 Task: Create a rule from the Routing list, Task moved to a section -> Set Priority in the project AccuTrack , set the section as To-Do and set the priority of the task as  High
Action: Mouse moved to (64, 303)
Screenshot: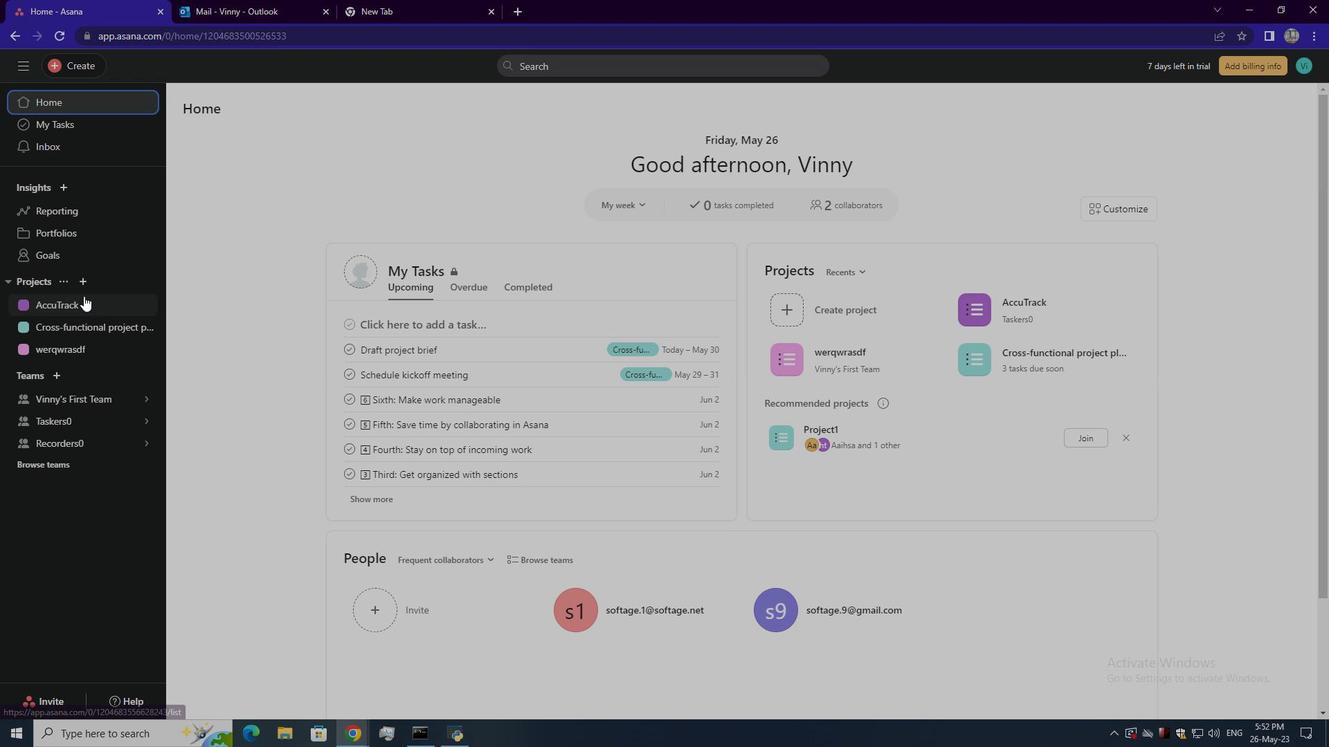
Action: Mouse pressed left at (64, 303)
Screenshot: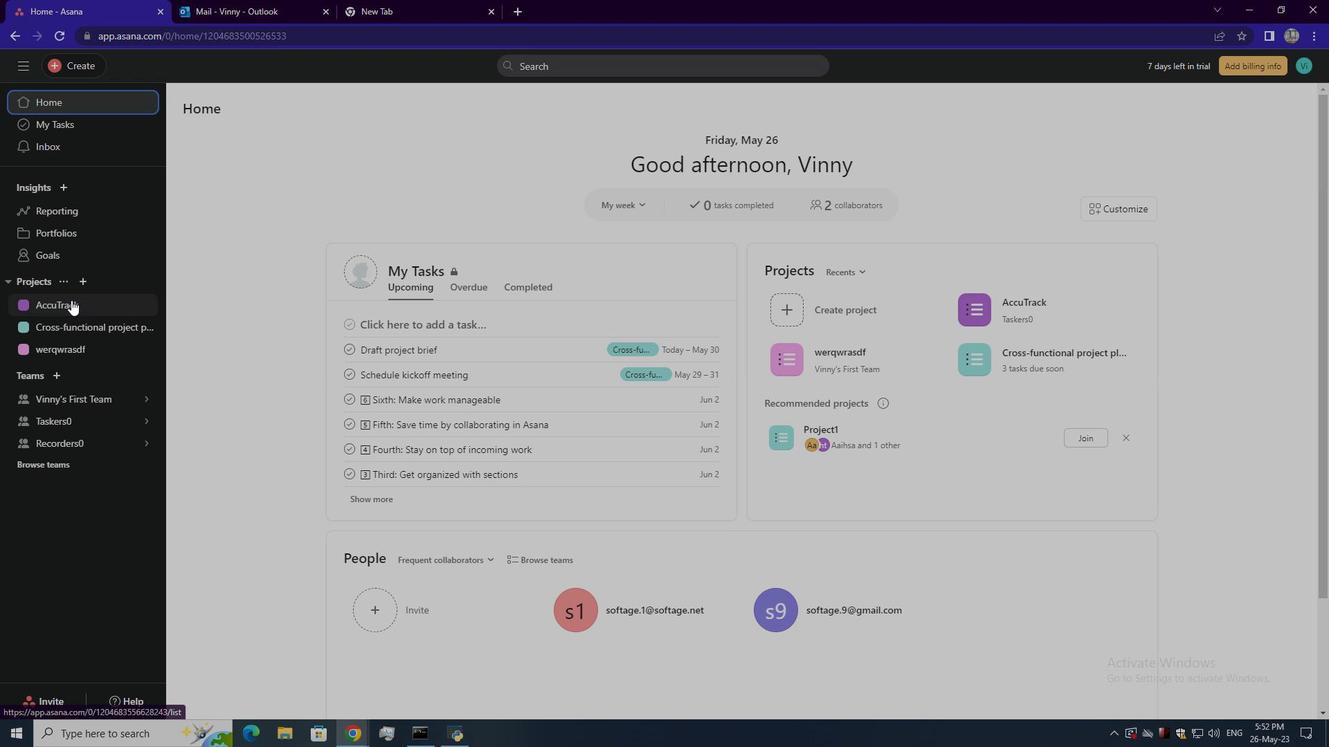 
Action: Mouse moved to (1284, 115)
Screenshot: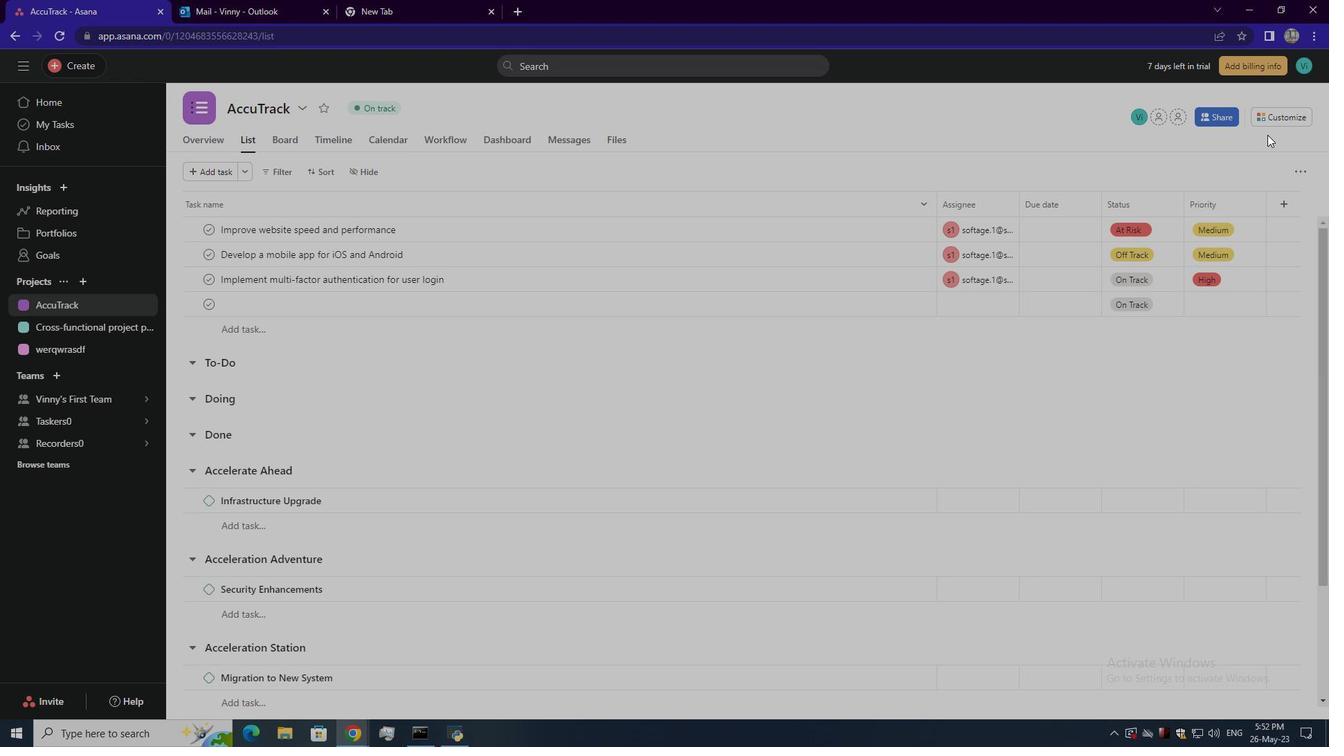 
Action: Mouse pressed left at (1284, 115)
Screenshot: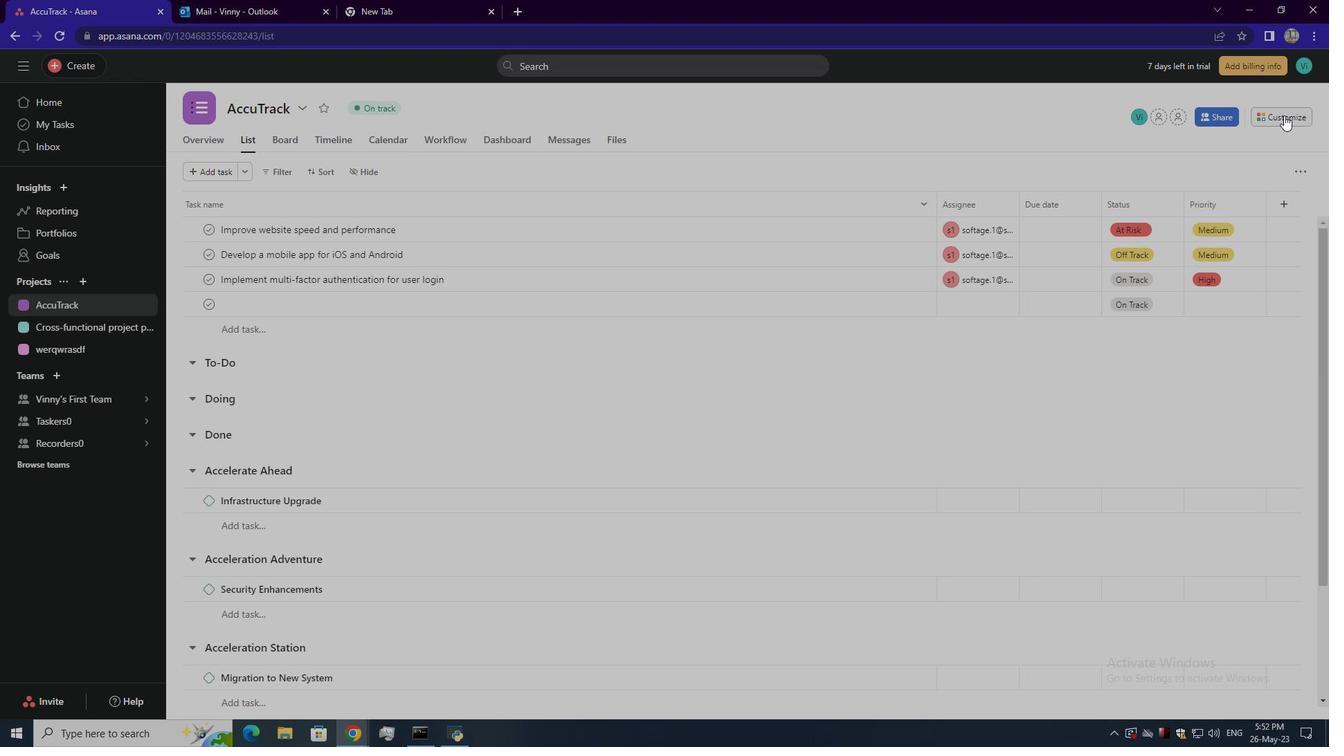 
Action: Mouse moved to (1027, 312)
Screenshot: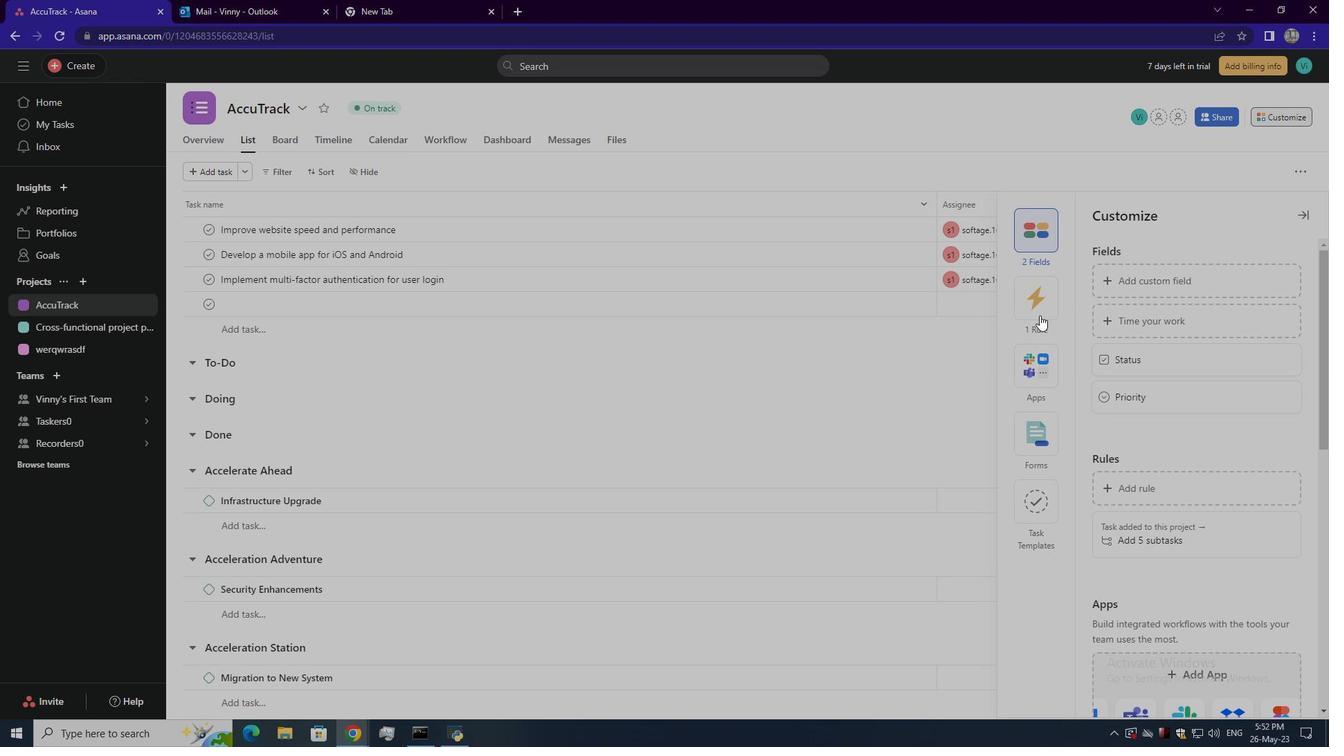 
Action: Mouse pressed left at (1027, 312)
Screenshot: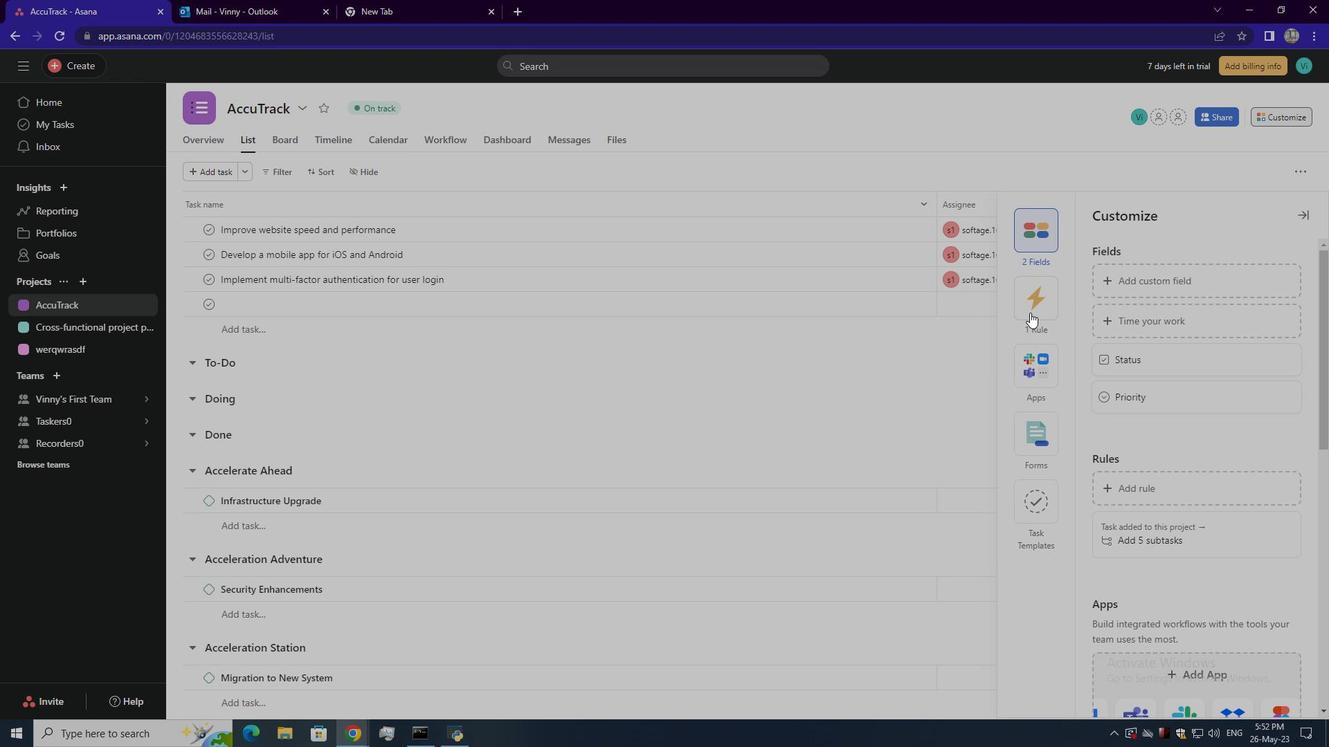 
Action: Mouse moved to (1169, 274)
Screenshot: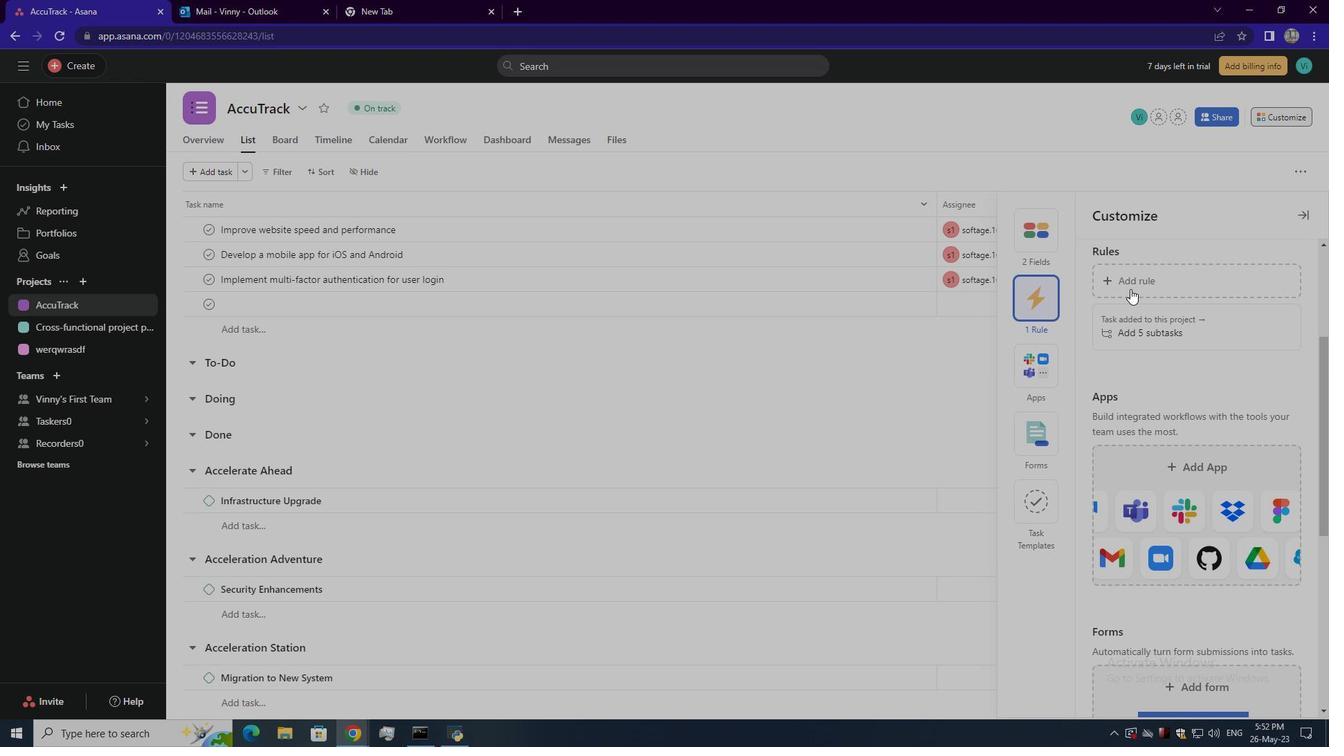 
Action: Mouse pressed left at (1169, 274)
Screenshot: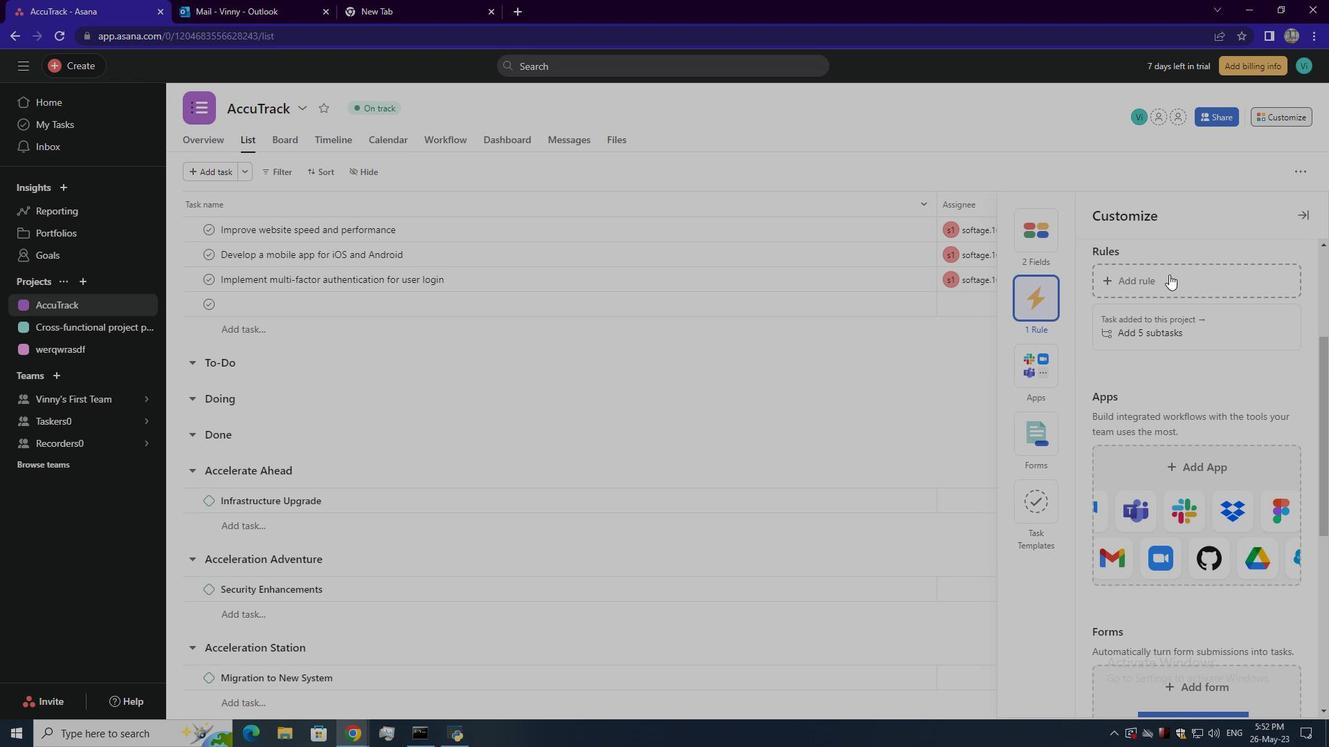 
Action: Mouse moved to (298, 186)
Screenshot: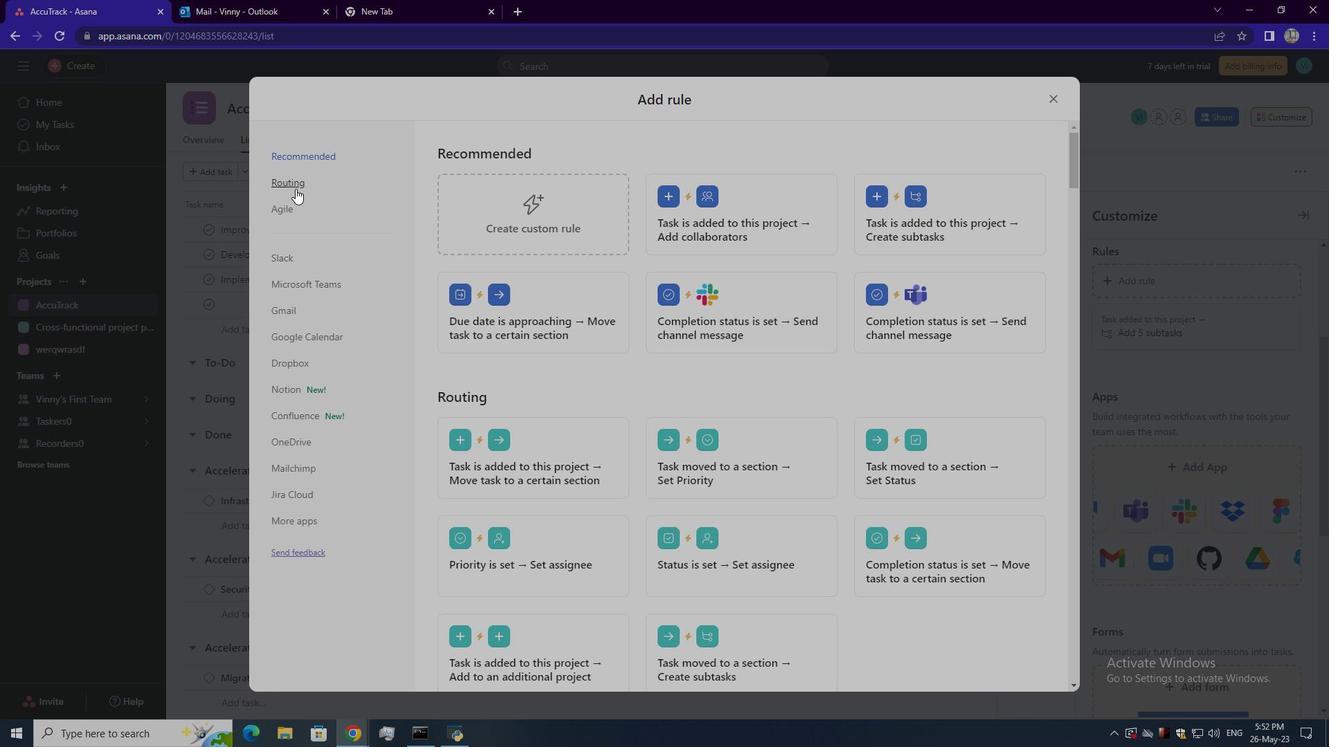
Action: Mouse pressed left at (298, 186)
Screenshot: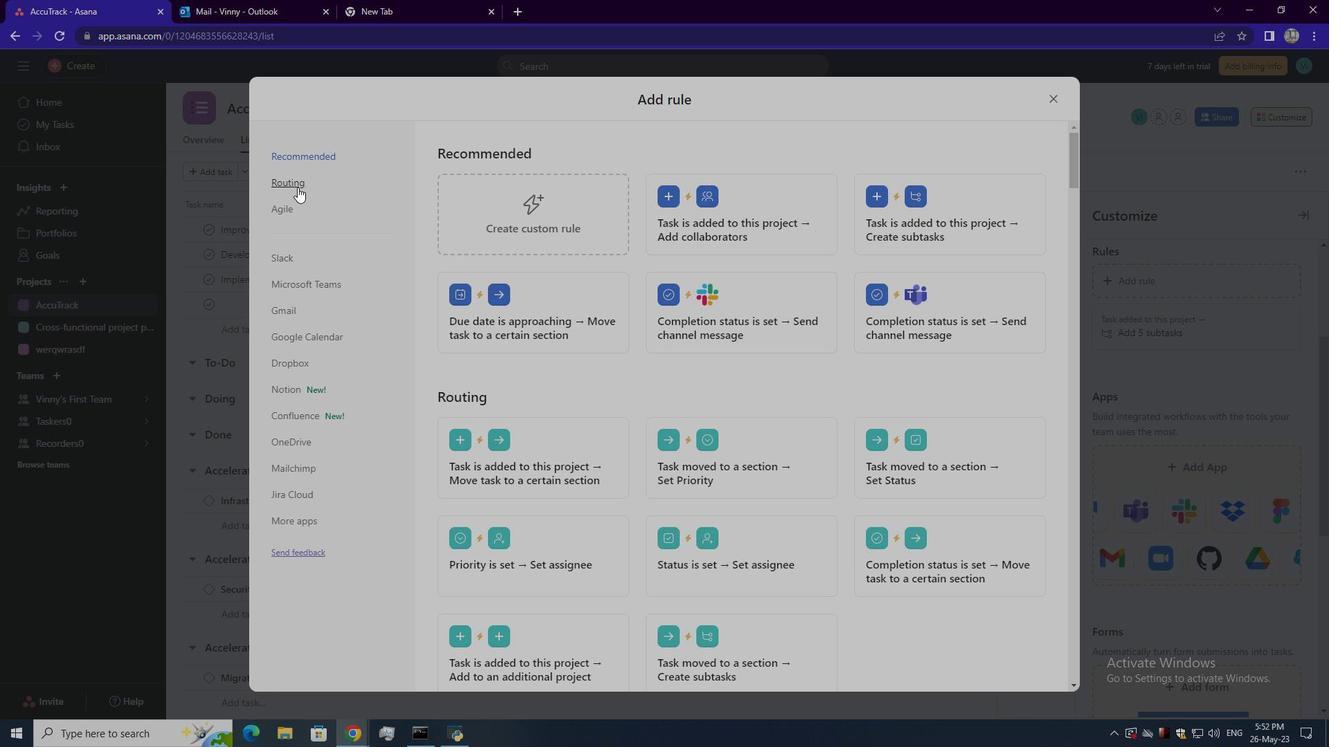
Action: Mouse moved to (764, 226)
Screenshot: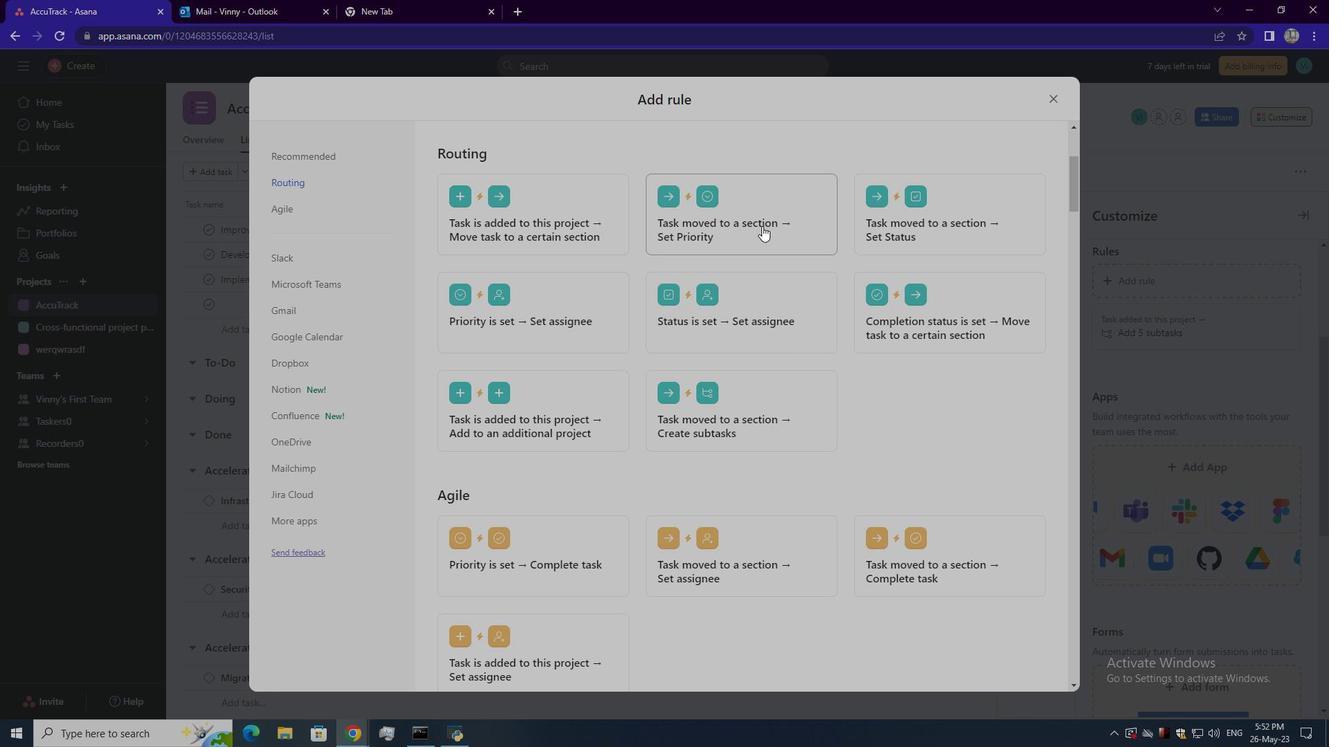 
Action: Mouse pressed left at (764, 226)
Screenshot: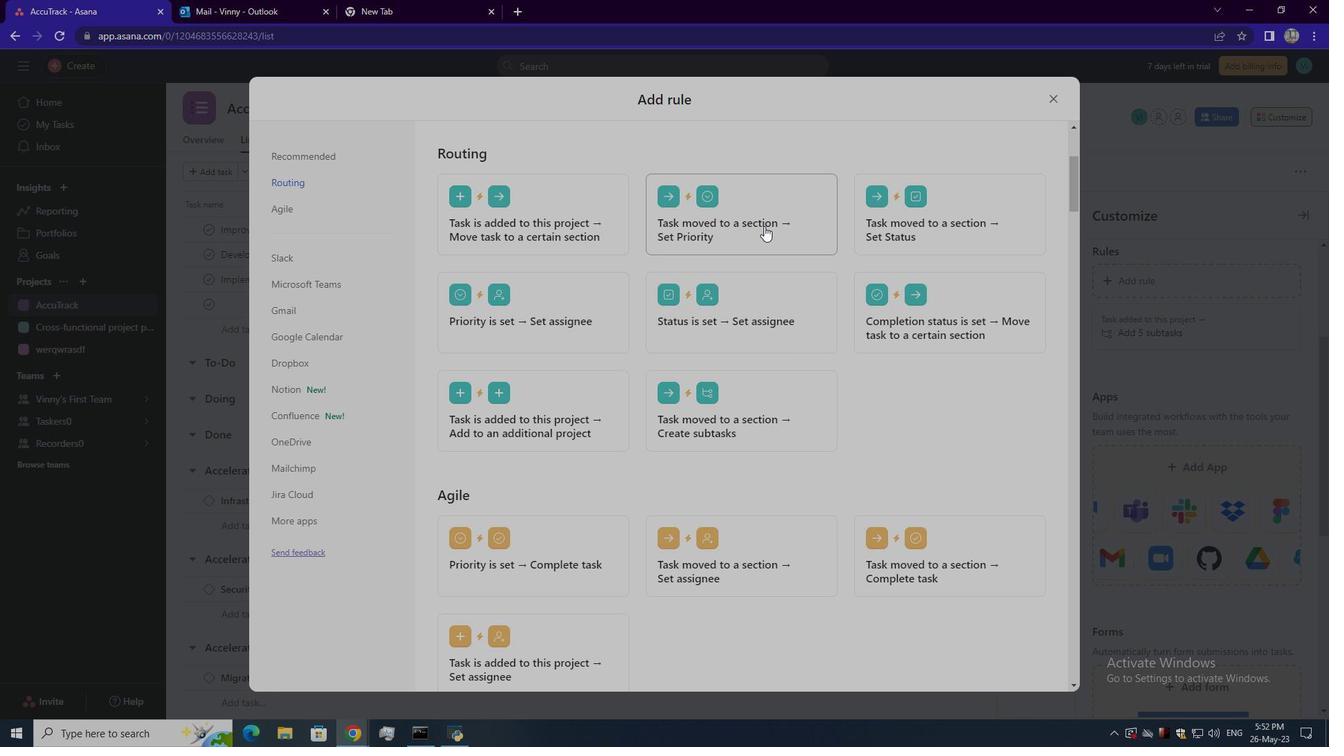 
Action: Mouse moved to (513, 373)
Screenshot: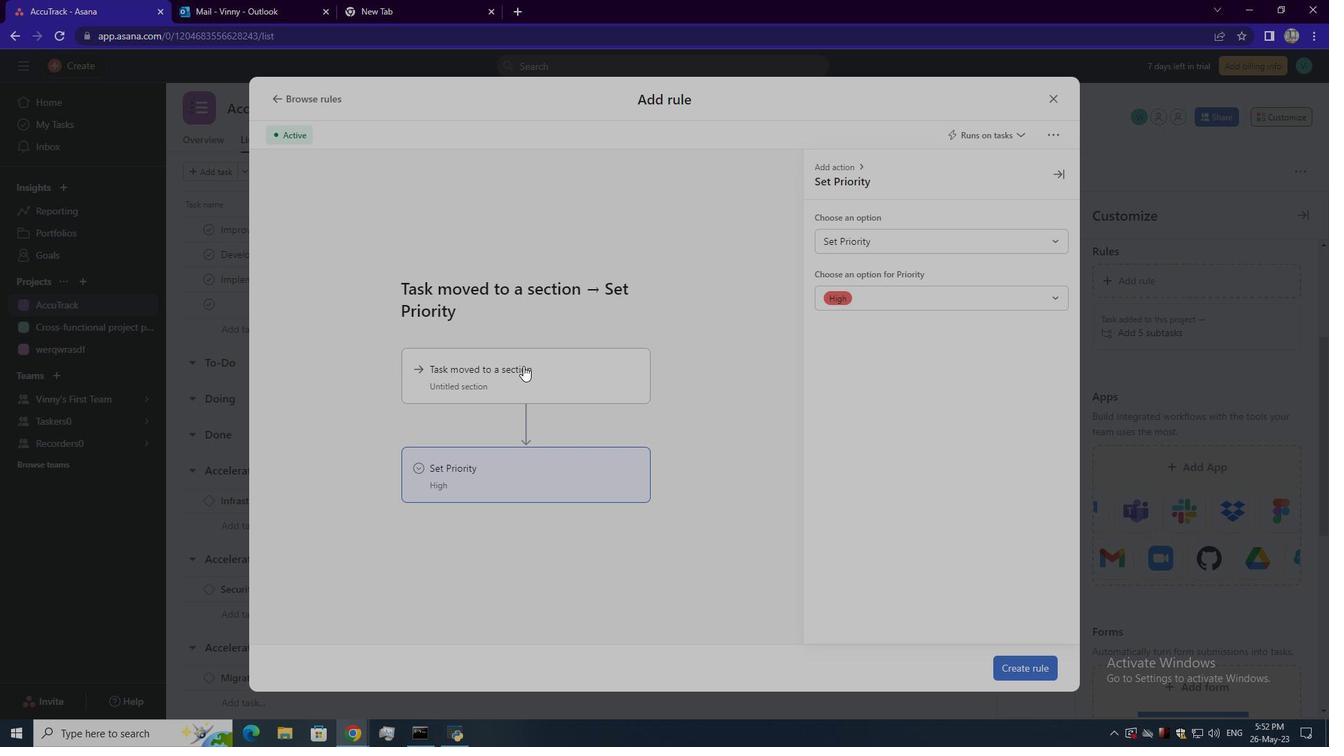
Action: Mouse pressed left at (513, 373)
Screenshot: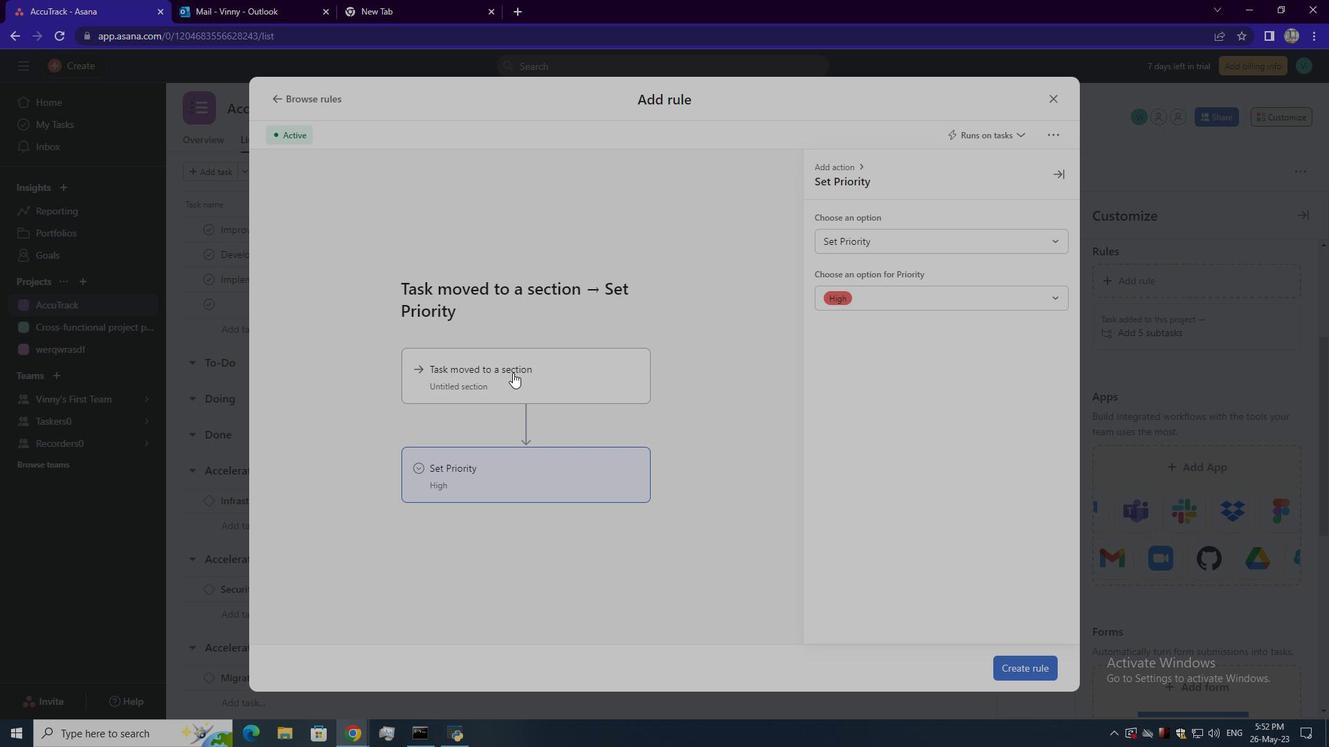 
Action: Mouse moved to (858, 233)
Screenshot: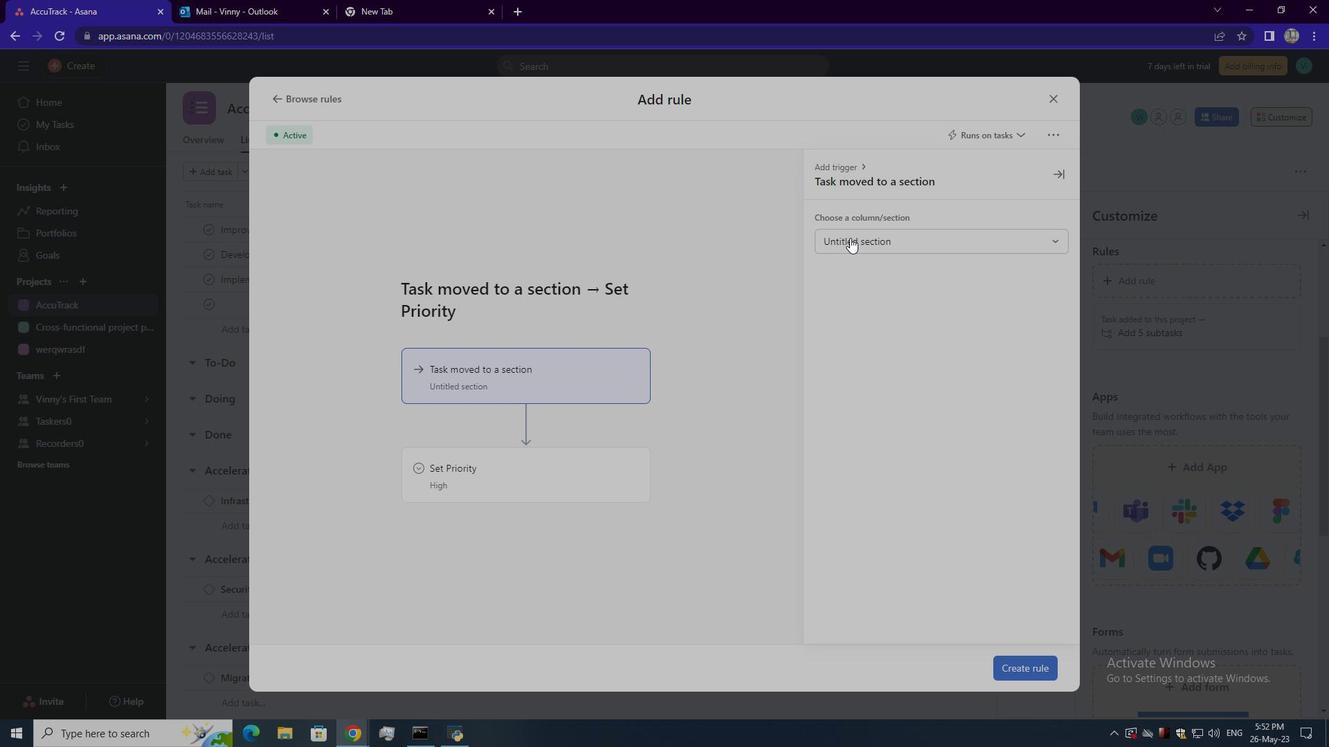 
Action: Mouse pressed left at (858, 233)
Screenshot: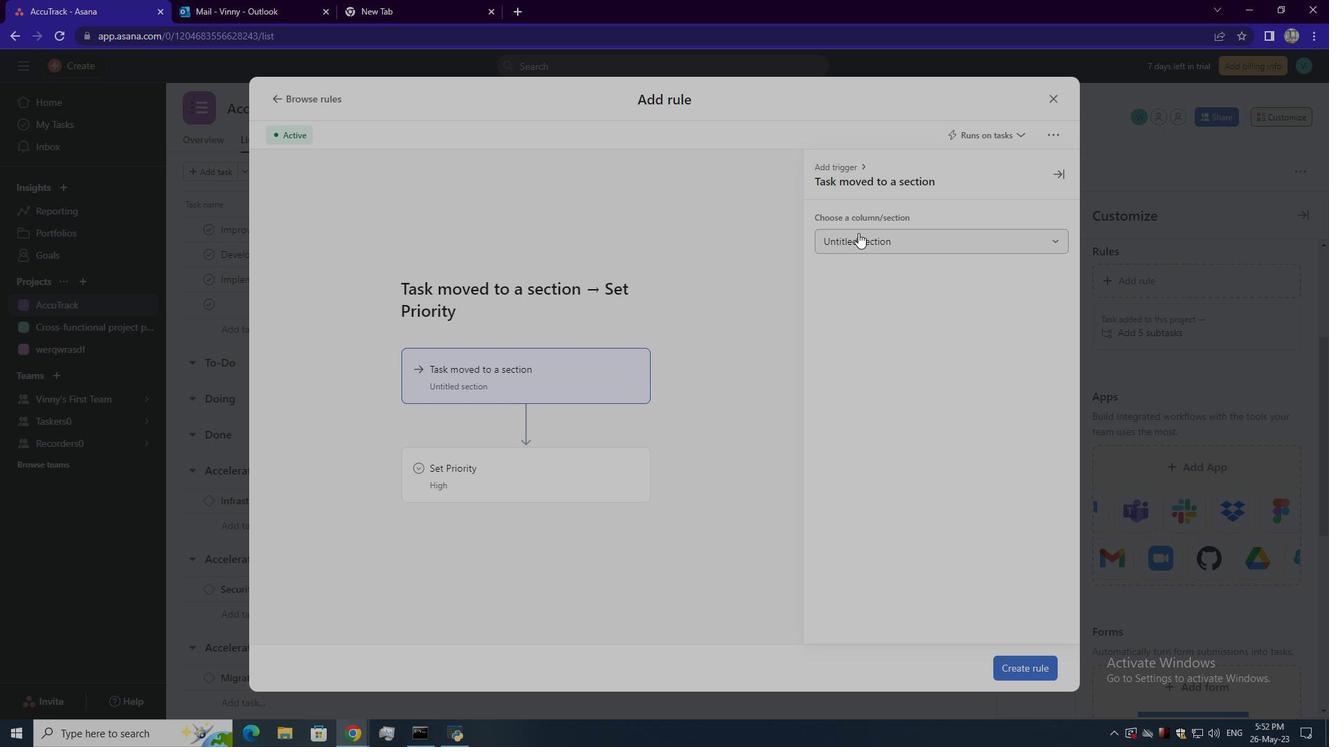 
Action: Mouse moved to (857, 291)
Screenshot: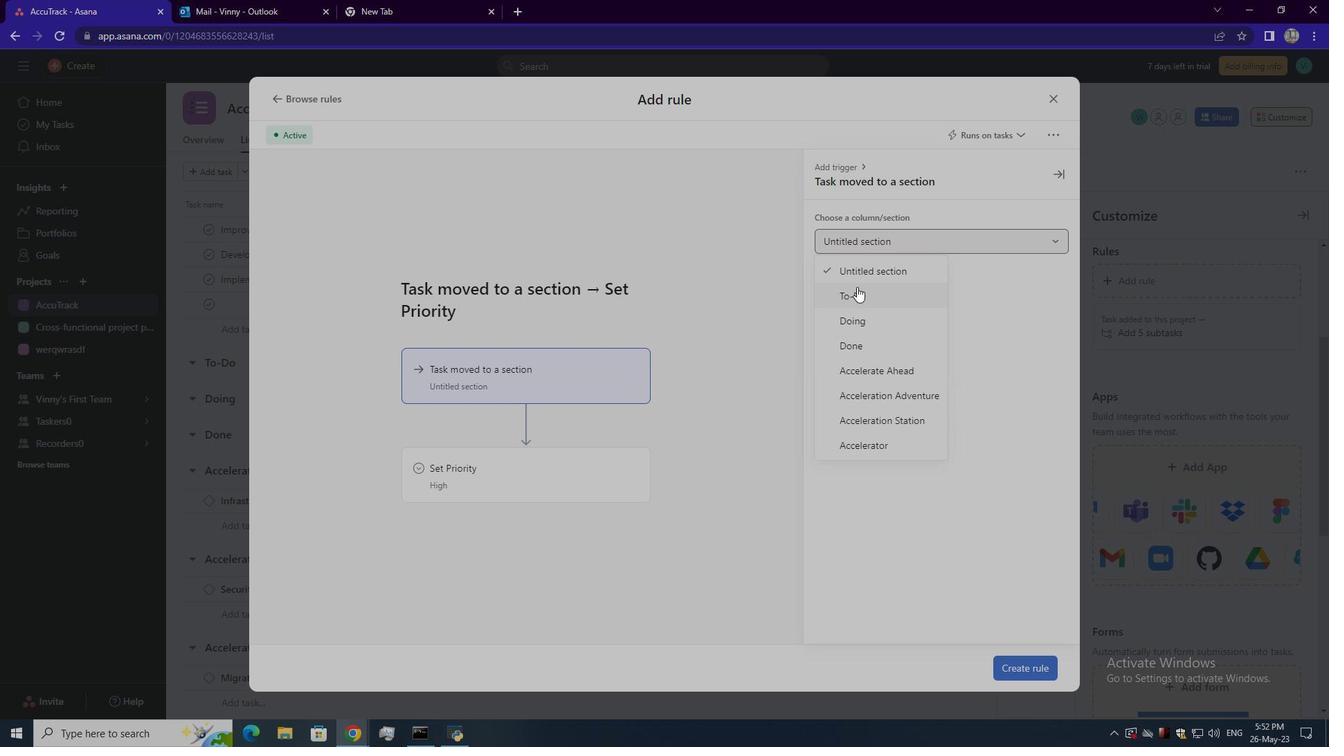 
Action: Mouse pressed left at (857, 291)
Screenshot: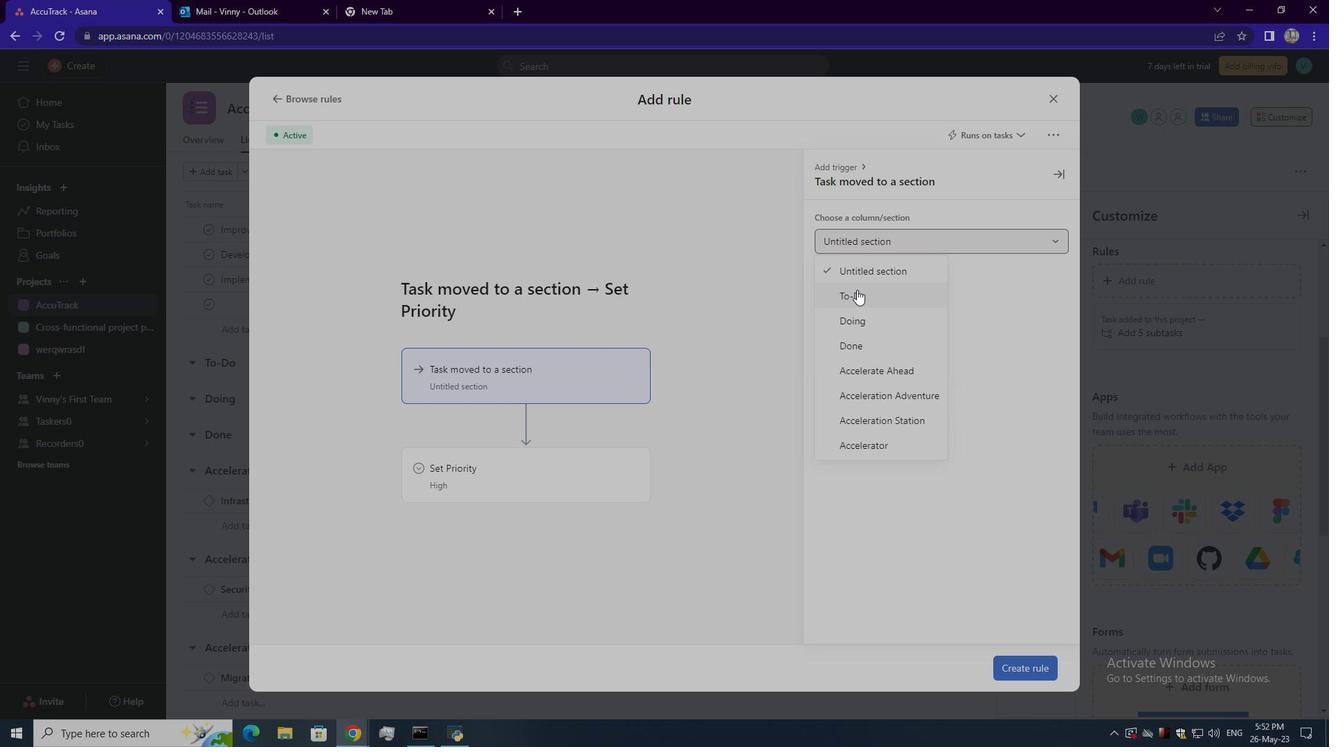 
Action: Mouse moved to (504, 468)
Screenshot: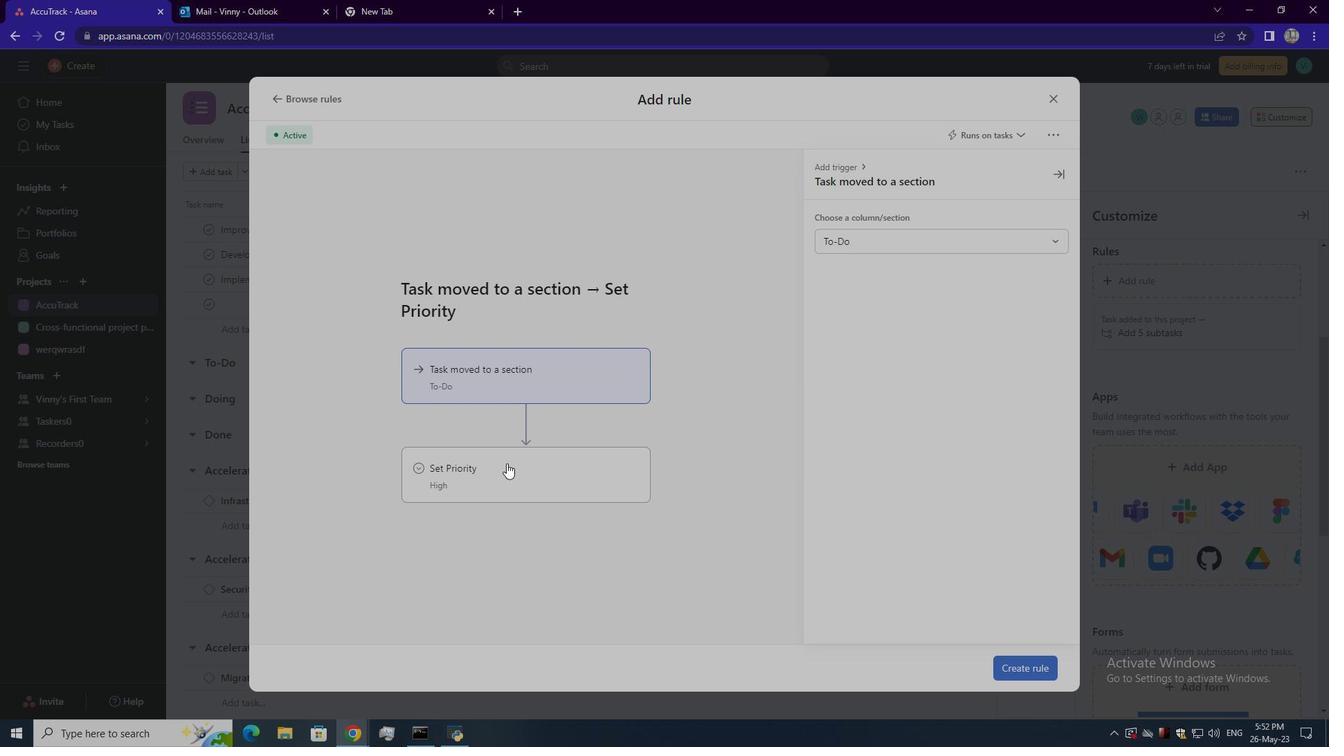 
Action: Mouse pressed left at (504, 468)
Screenshot: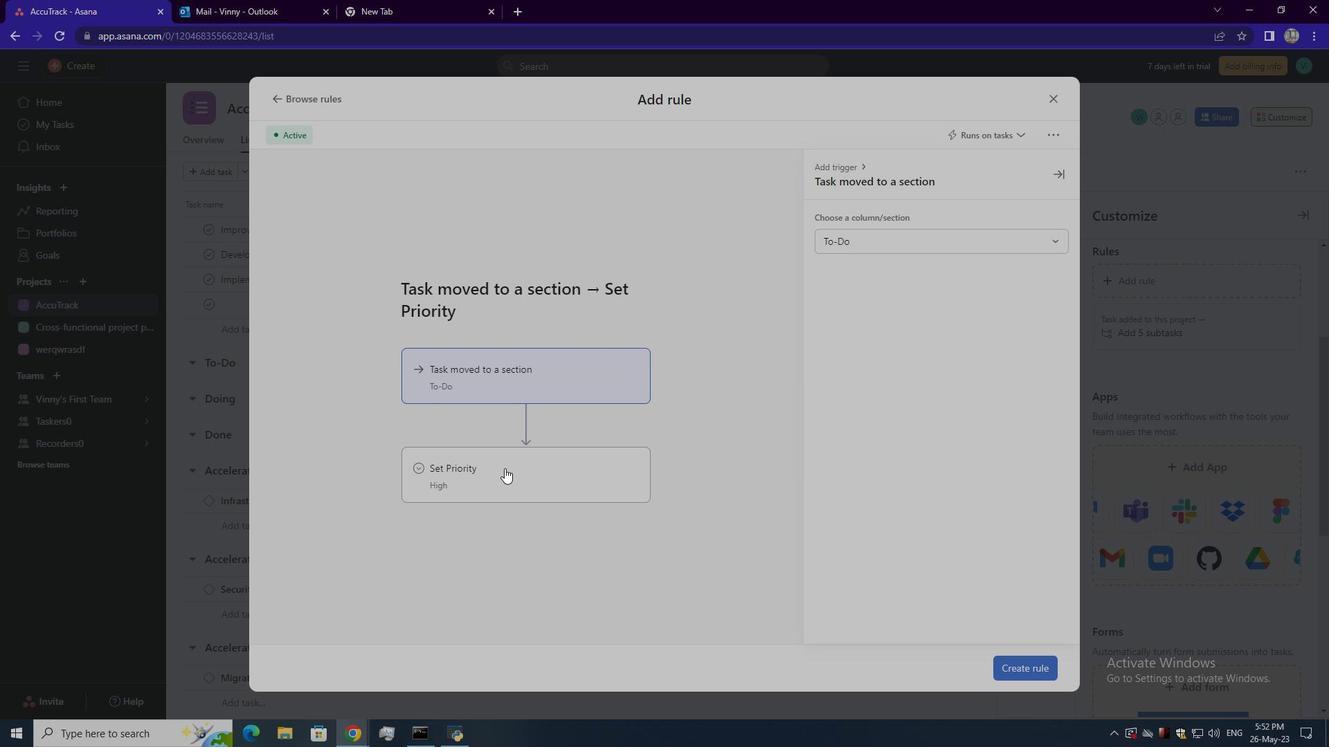 
Action: Mouse moved to (887, 292)
Screenshot: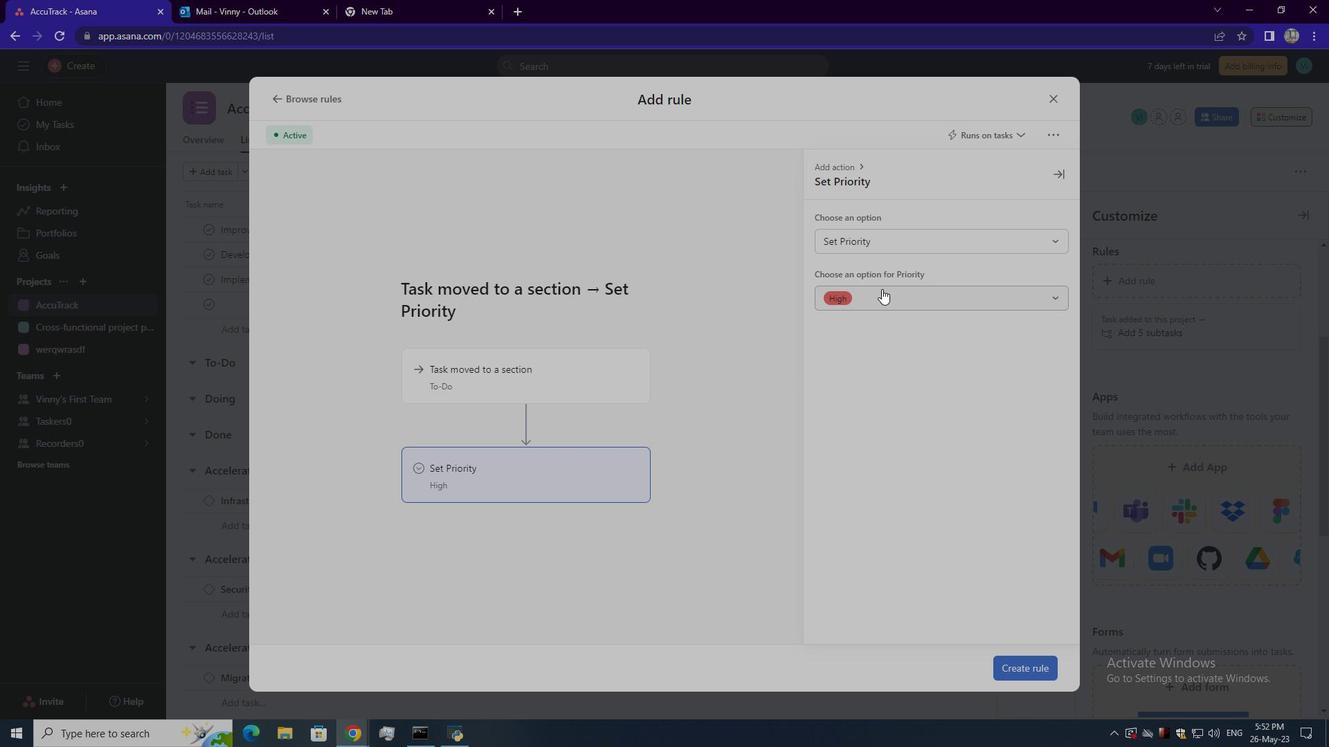 
Action: Mouse pressed left at (887, 292)
Screenshot: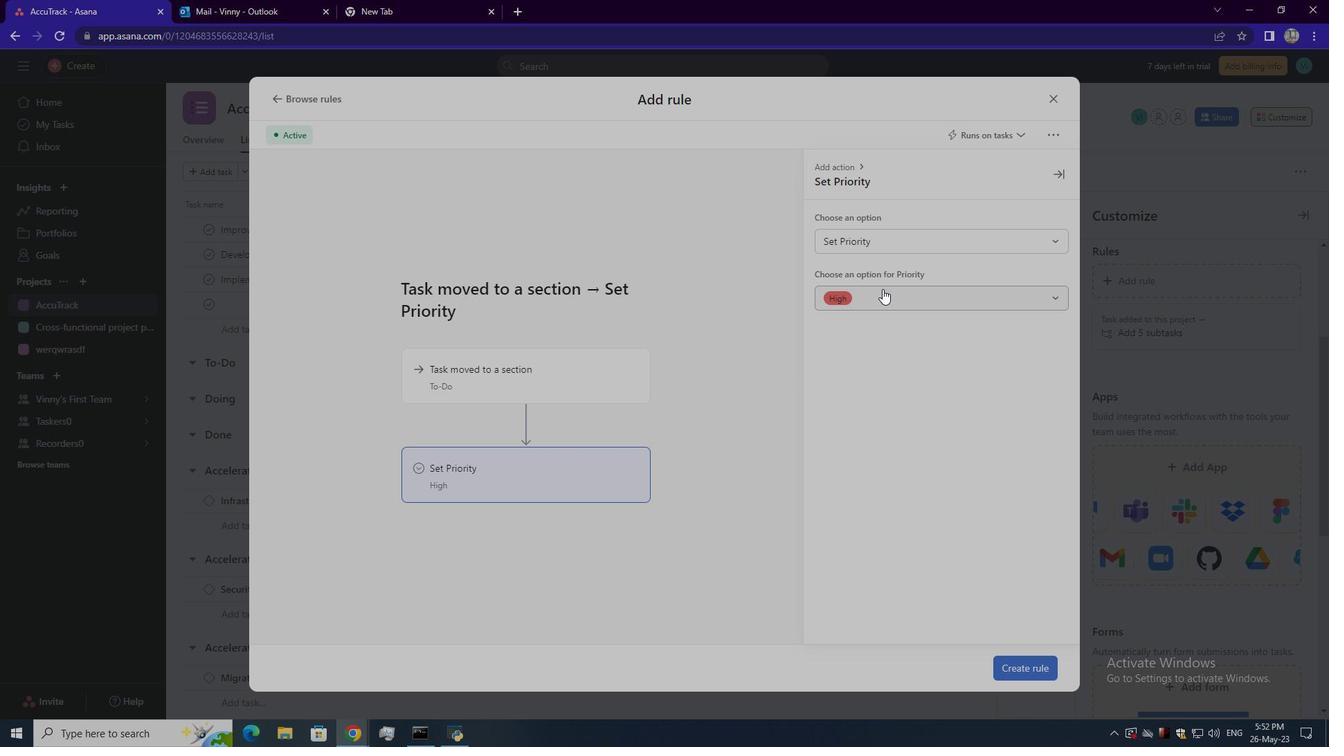 
Action: Mouse moved to (875, 324)
Screenshot: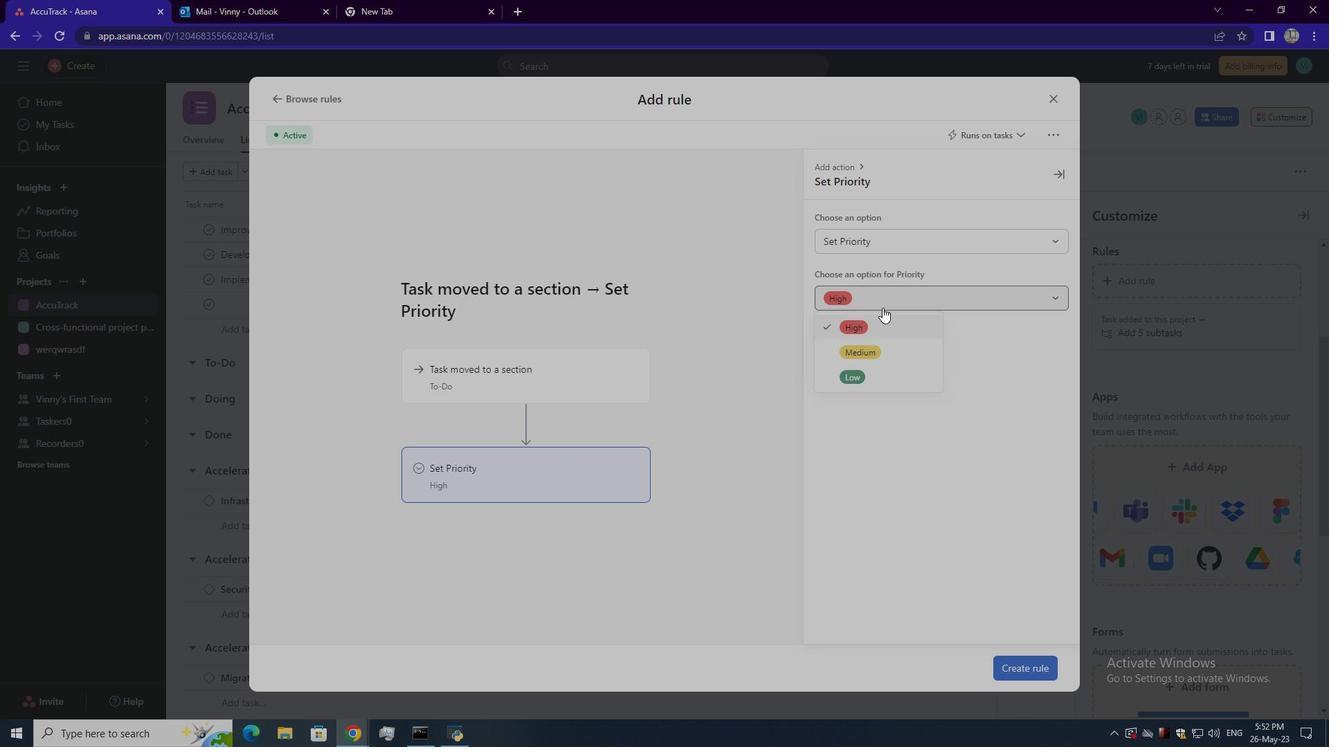 
Action: Mouse pressed left at (875, 324)
Screenshot: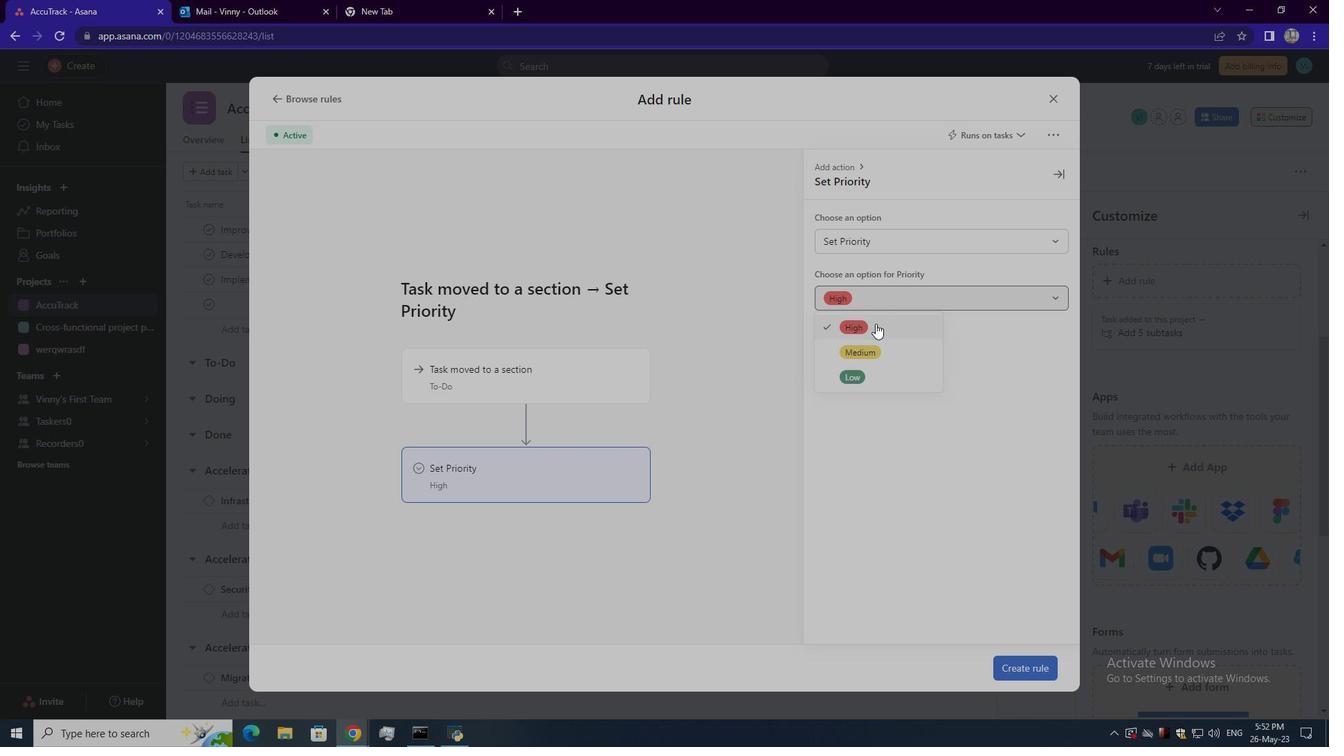 
Action: Mouse moved to (1007, 666)
Screenshot: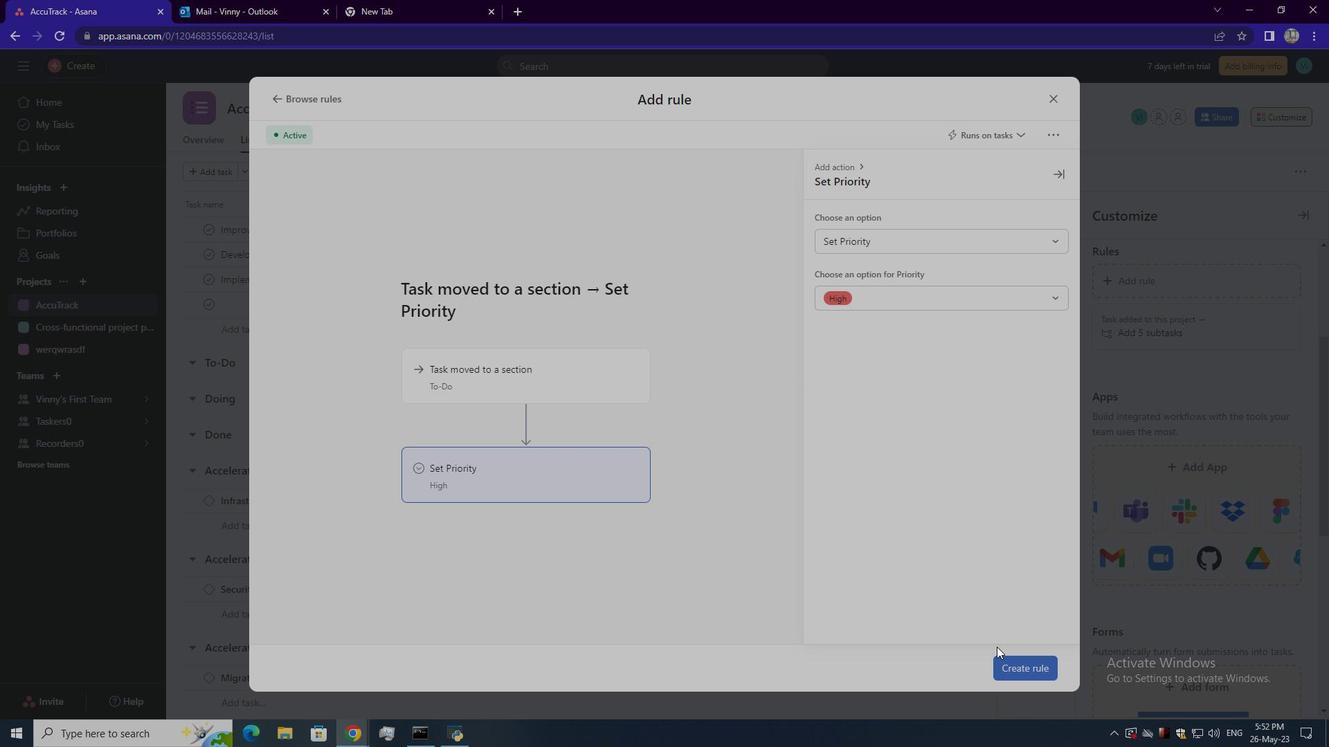 
Action: Mouse pressed left at (1007, 666)
Screenshot: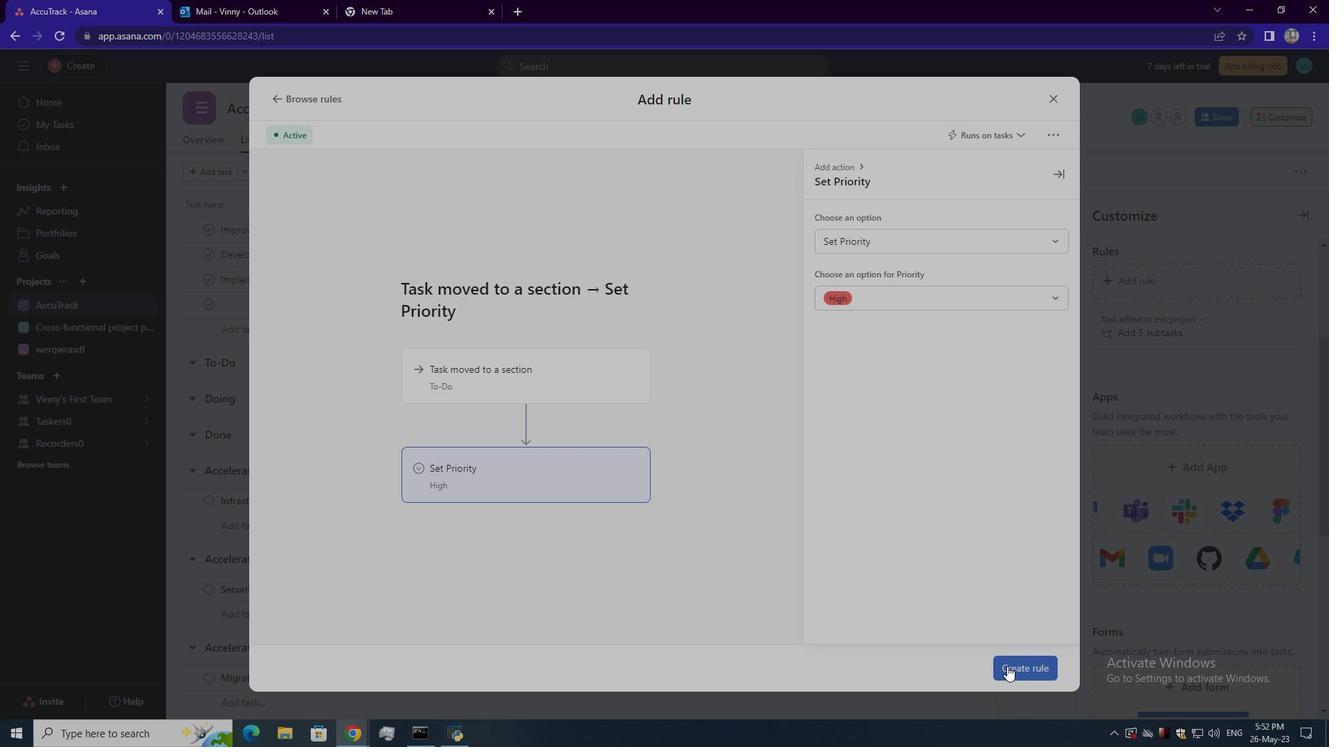 
